 Task: Add Impossible Italian Plant Based Sausage Links to the cart.
Action: Mouse moved to (22, 61)
Screenshot: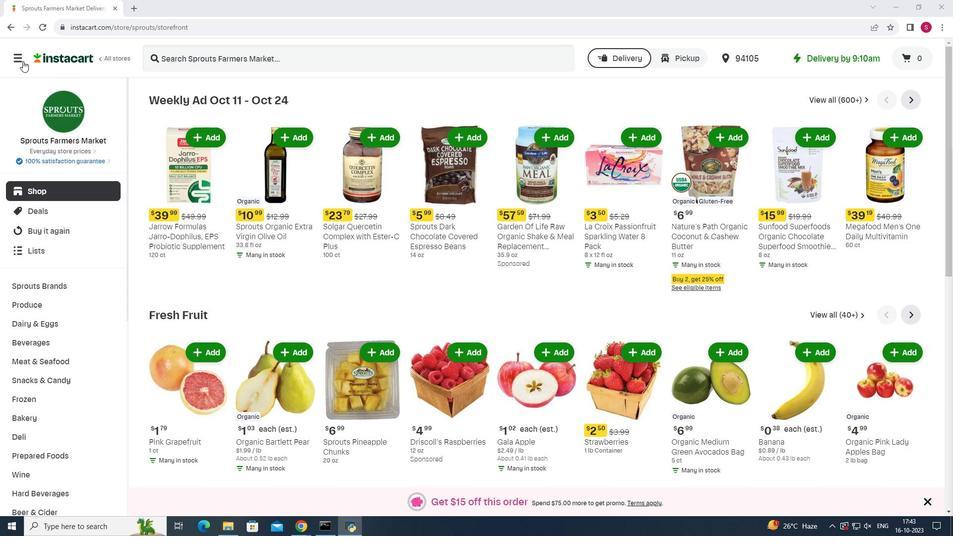 
Action: Mouse pressed left at (22, 61)
Screenshot: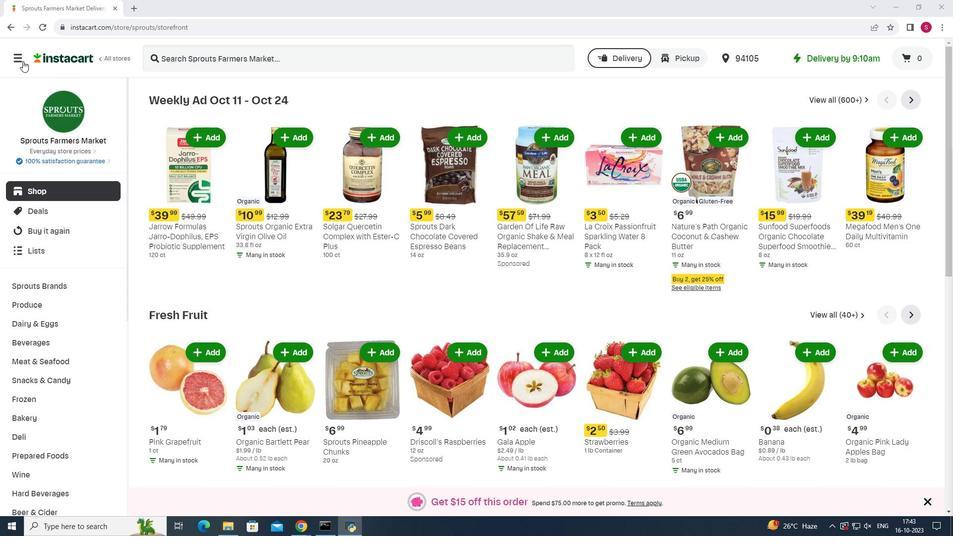 
Action: Mouse moved to (59, 261)
Screenshot: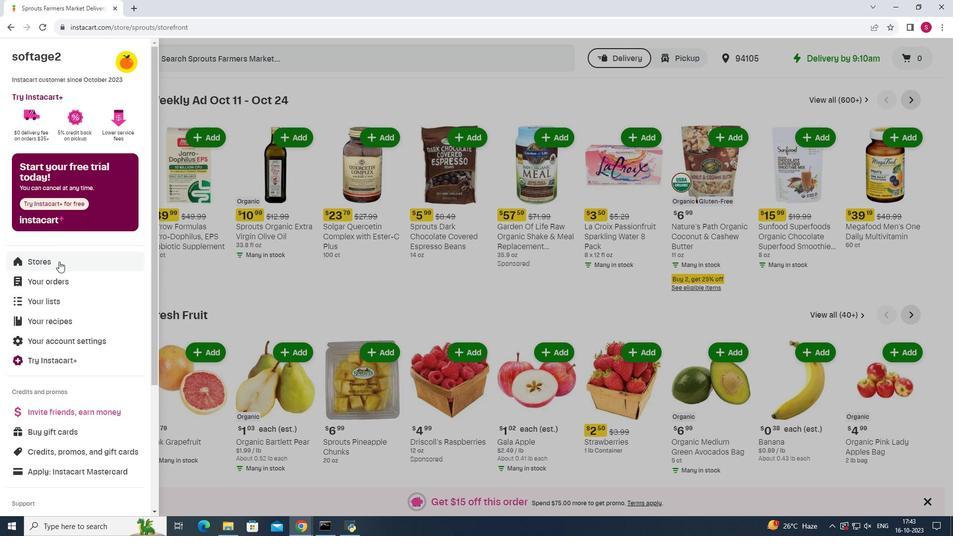 
Action: Mouse pressed left at (59, 261)
Screenshot: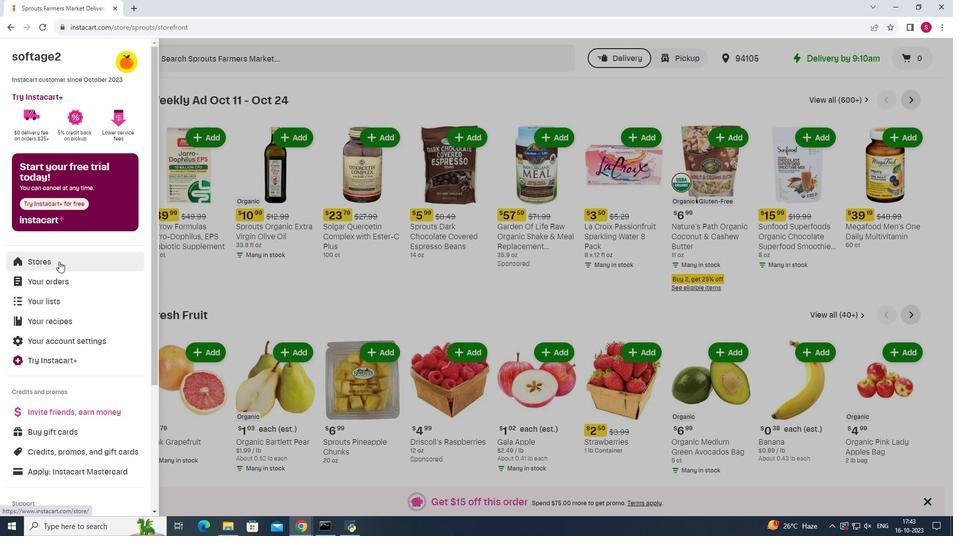 
Action: Mouse moved to (234, 95)
Screenshot: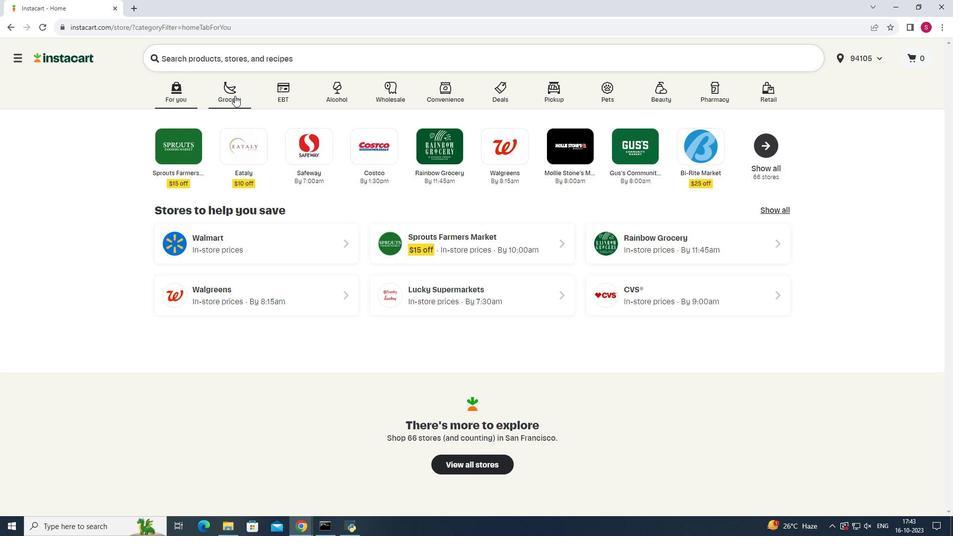 
Action: Mouse pressed left at (234, 95)
Screenshot: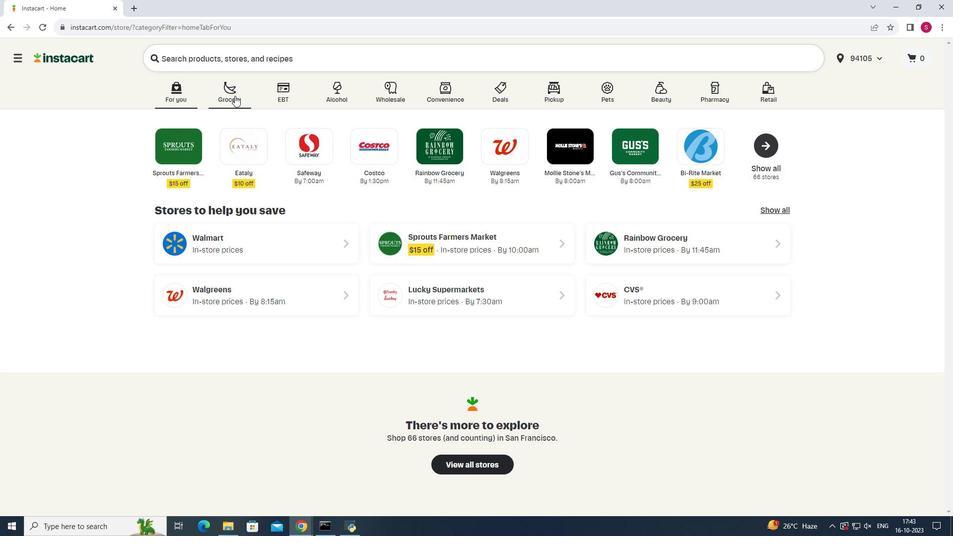 
Action: Mouse moved to (676, 130)
Screenshot: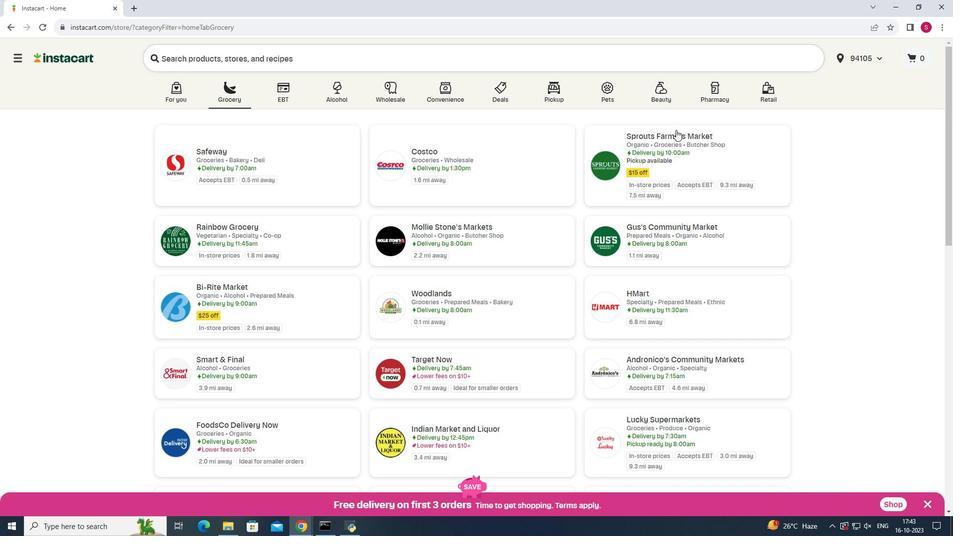 
Action: Mouse pressed left at (676, 130)
Screenshot: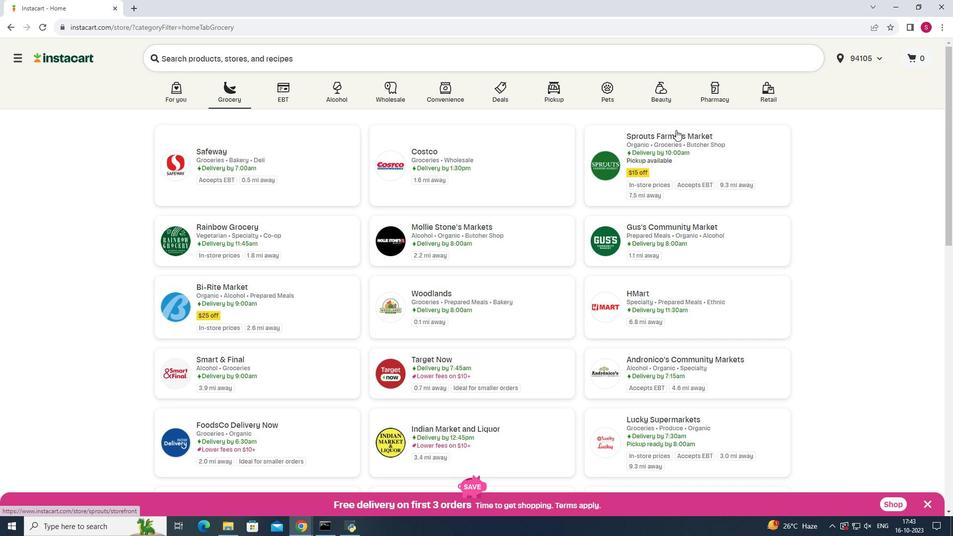
Action: Mouse moved to (59, 357)
Screenshot: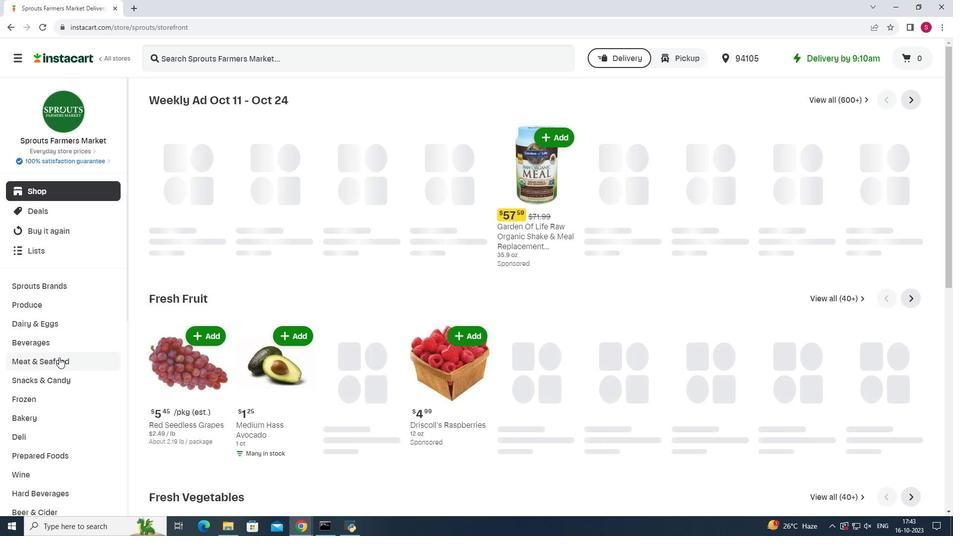 
Action: Mouse pressed left at (59, 357)
Screenshot: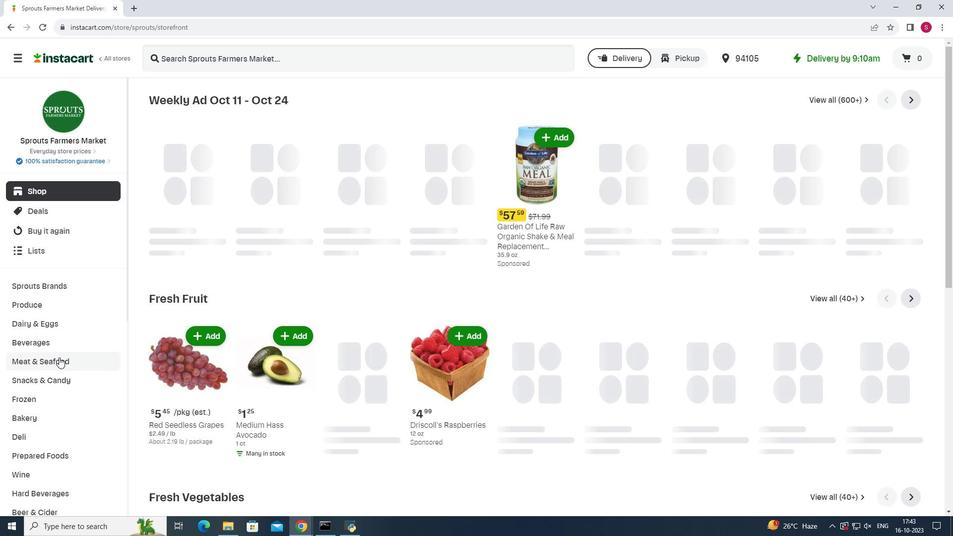 
Action: Mouse moved to (743, 121)
Screenshot: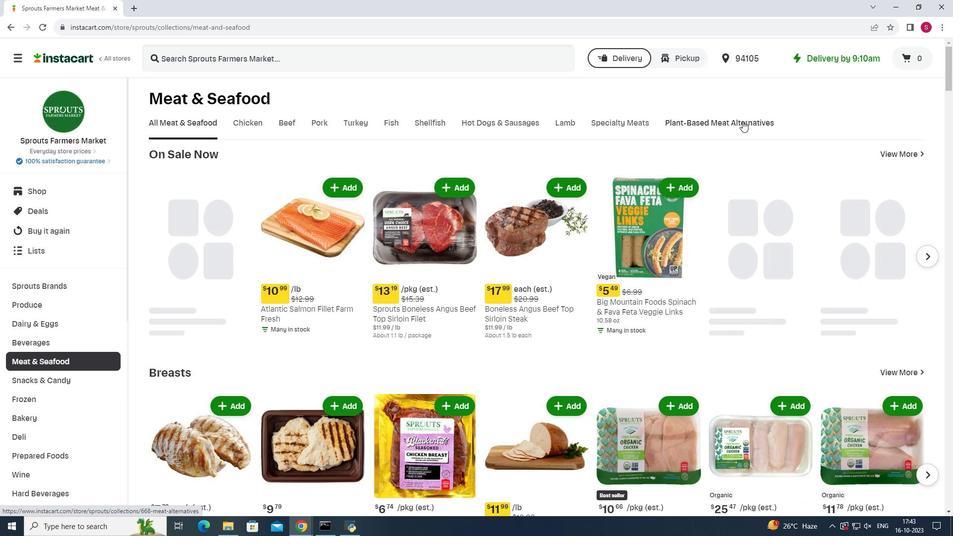 
Action: Mouse pressed left at (743, 121)
Screenshot: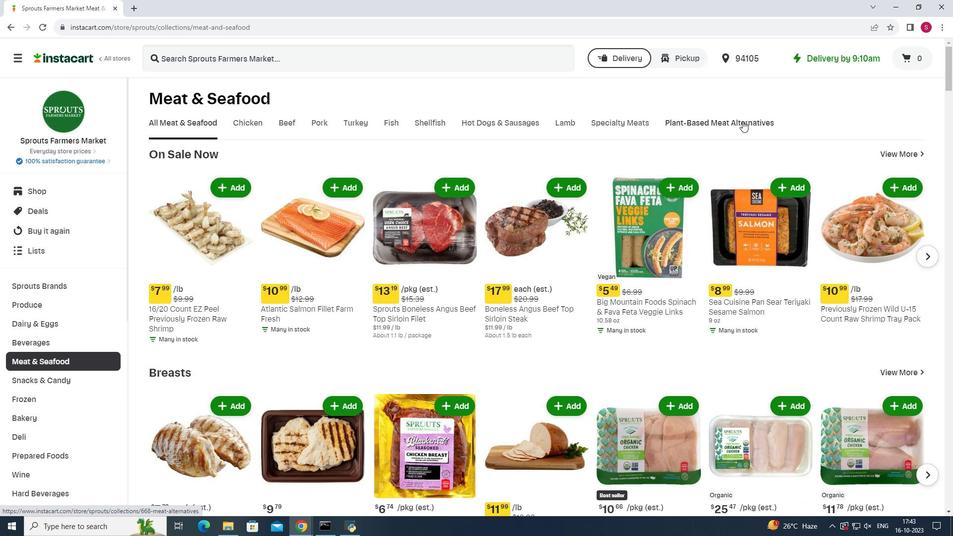 
Action: Mouse moved to (398, 172)
Screenshot: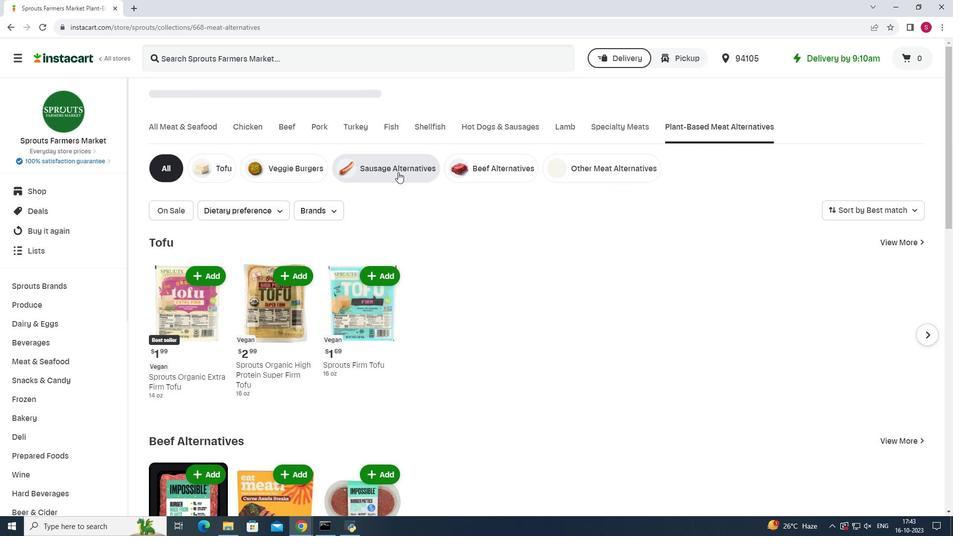 
Action: Mouse pressed left at (398, 172)
Screenshot: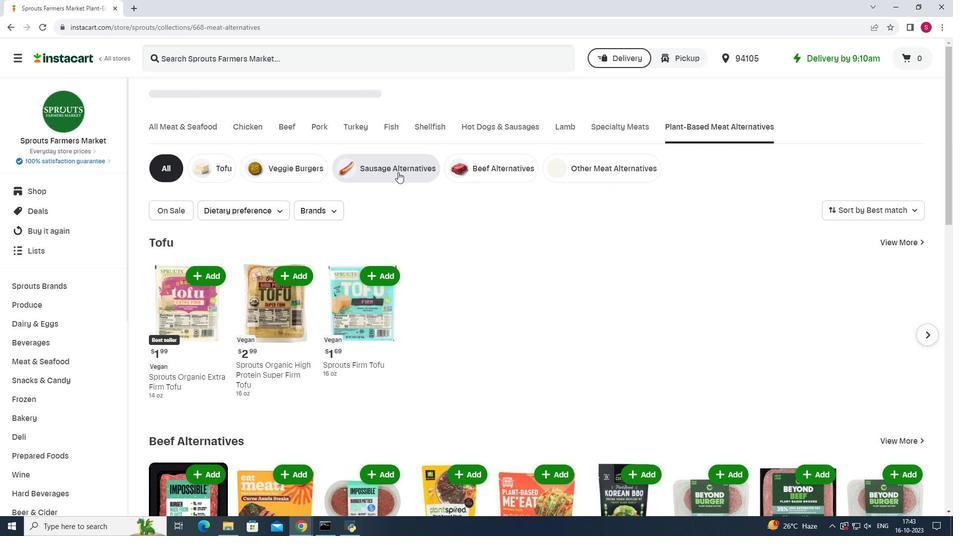 
Action: Mouse moved to (346, 56)
Screenshot: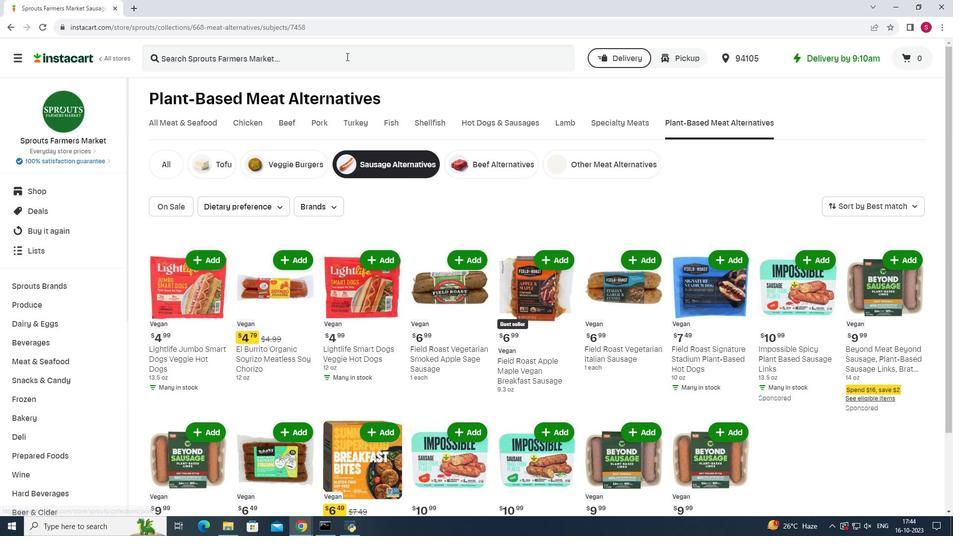 
Action: Mouse pressed left at (346, 56)
Screenshot: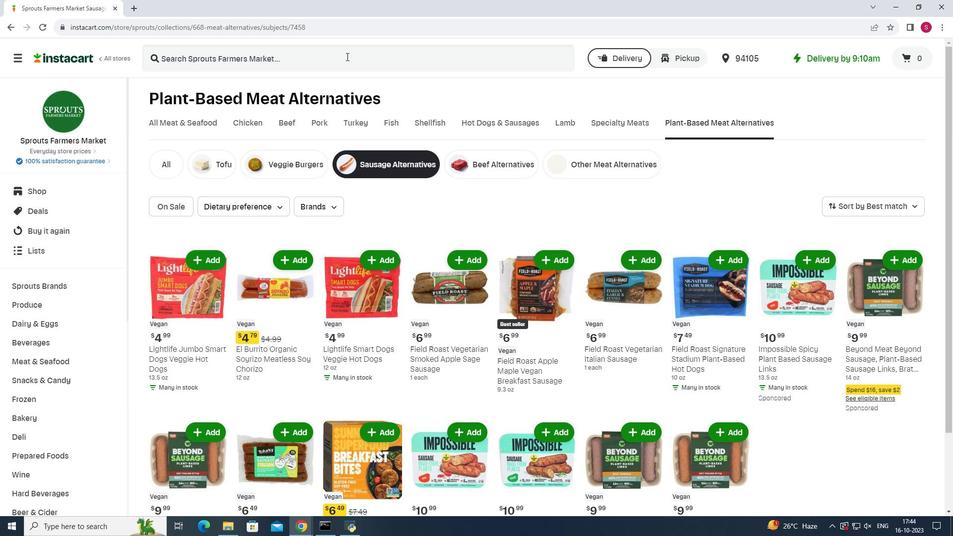 
Action: Mouse moved to (348, 56)
Screenshot: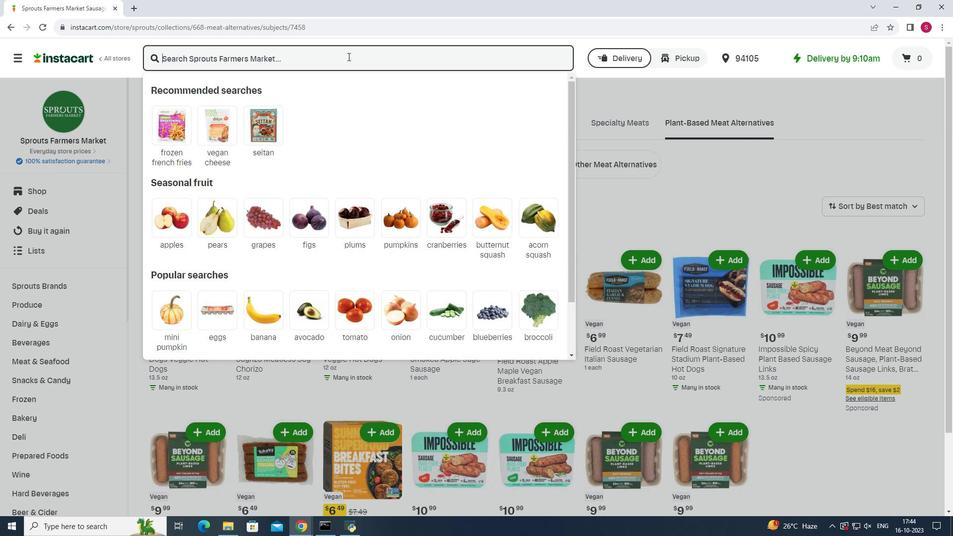 
Action: Key pressed <Key.shift>Impossible<Key.space><Key.shift>Italian<Key.space><Key.shift>Plant<Key.space><Key.shift>Based<Key.space><Key.shift>Sausage<Key.space><Key.shift>Links<Key.enter>
Screenshot: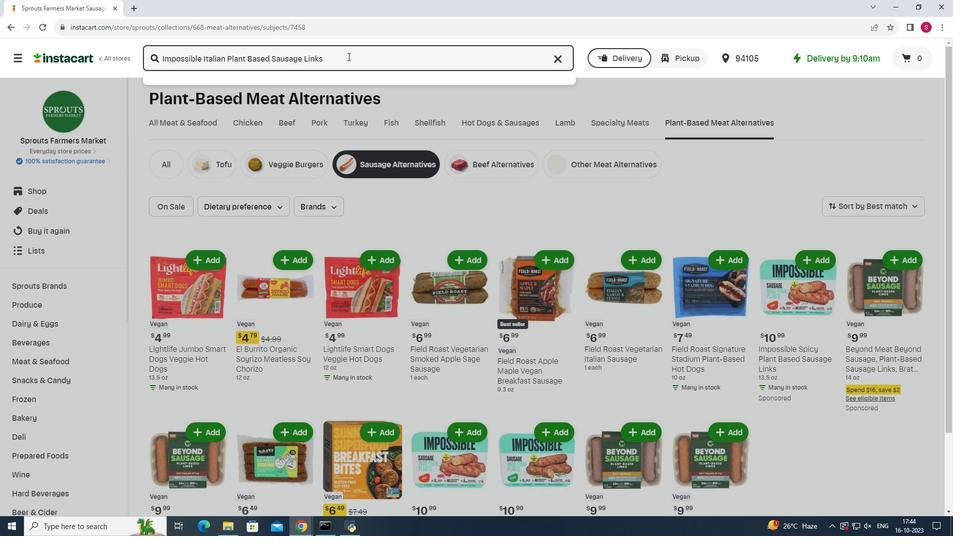 
Action: Mouse moved to (592, 158)
Screenshot: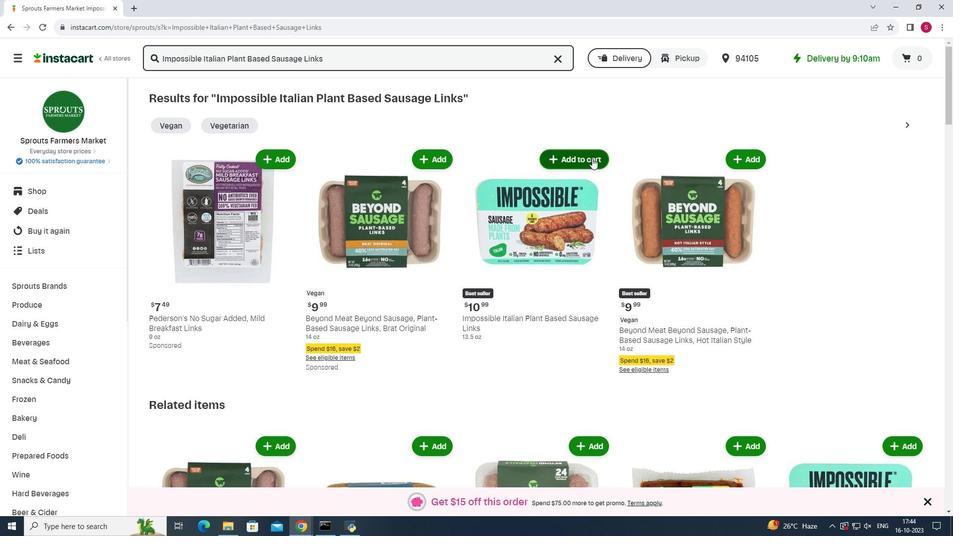 
Action: Mouse pressed left at (592, 158)
Screenshot: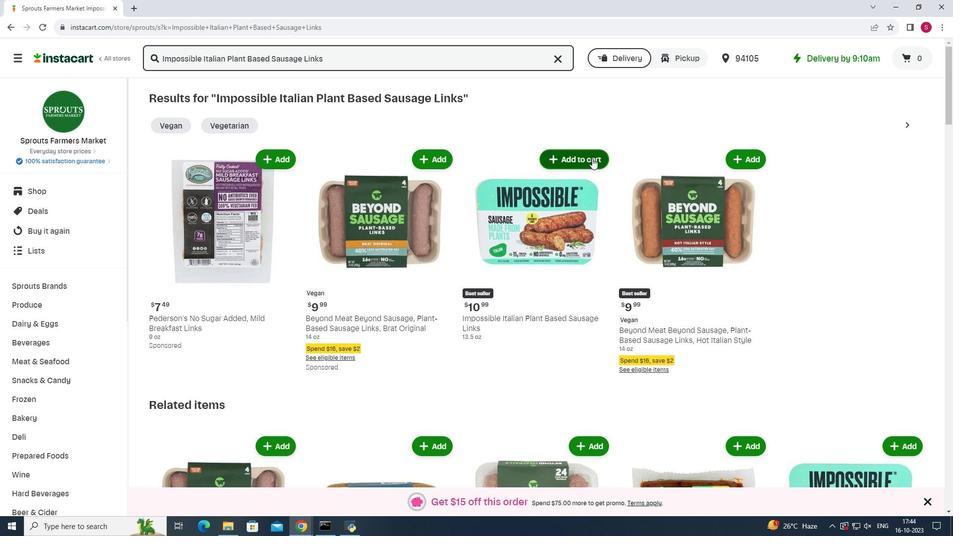 
Action: Mouse moved to (672, 149)
Screenshot: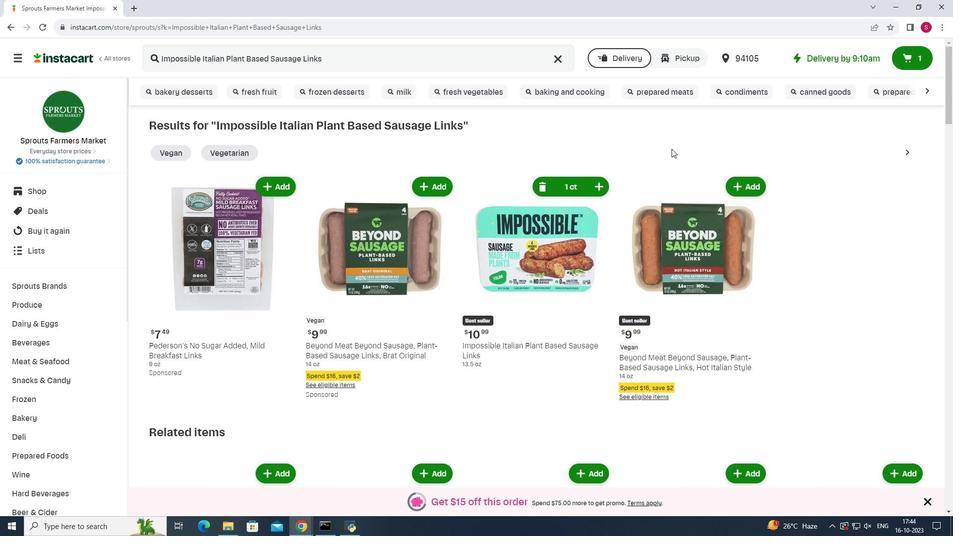 
